 Task: Add an event with the title Second Training Session: Change Management, date '2023/11/25', time 7:50 AM to 9:50 AMand add a description: Throughout the session, we will encourage collaboration, provide inspiration through real-world case studies, and leverage emerging technologies as catalysts for change. By synergizing the expertise and perspectives of the participants, we aim to generate a comprehensive range of ideas that can shape the future of sustainable transportation., put the event into Yellow category . Add location for the event as: 456 Juan-les-Pins, France, logged in from the account softage.7@softage.netand send the event invitation to softage.5@softage.net and softage.6@softage.net. Set a reminder for the event 1 hour before
Action: Mouse moved to (95, 110)
Screenshot: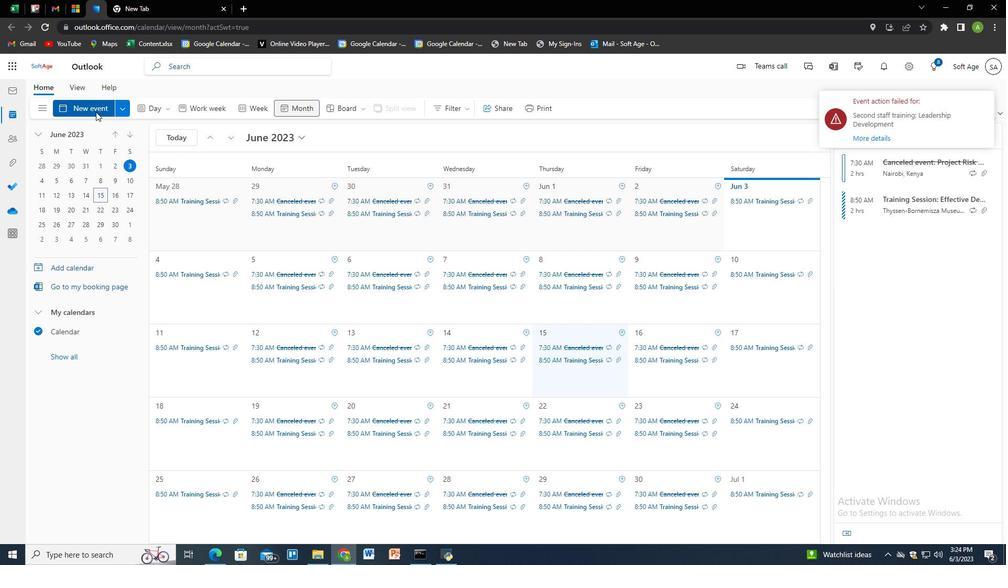 
Action: Mouse pressed left at (95, 110)
Screenshot: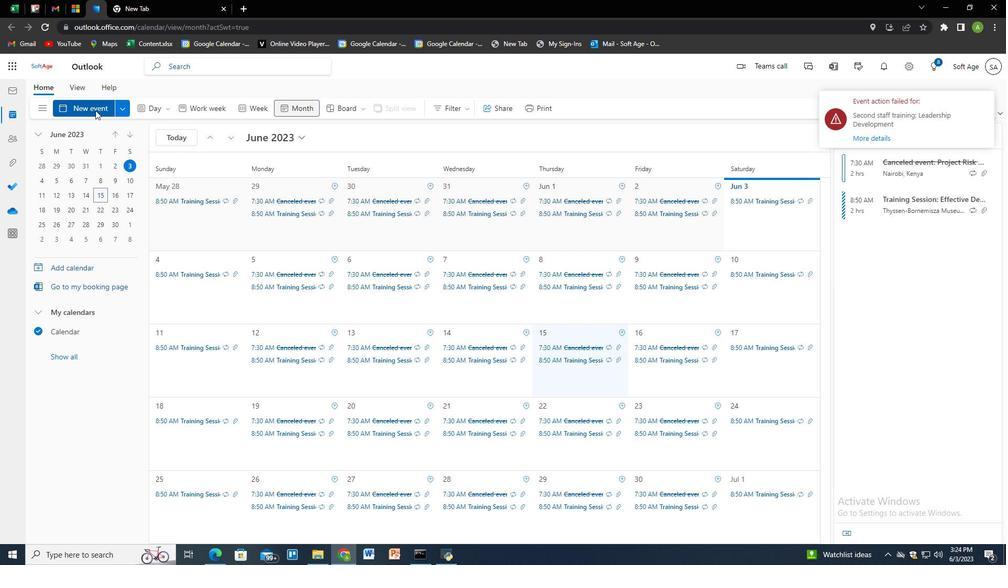 
Action: Mouse moved to (348, 173)
Screenshot: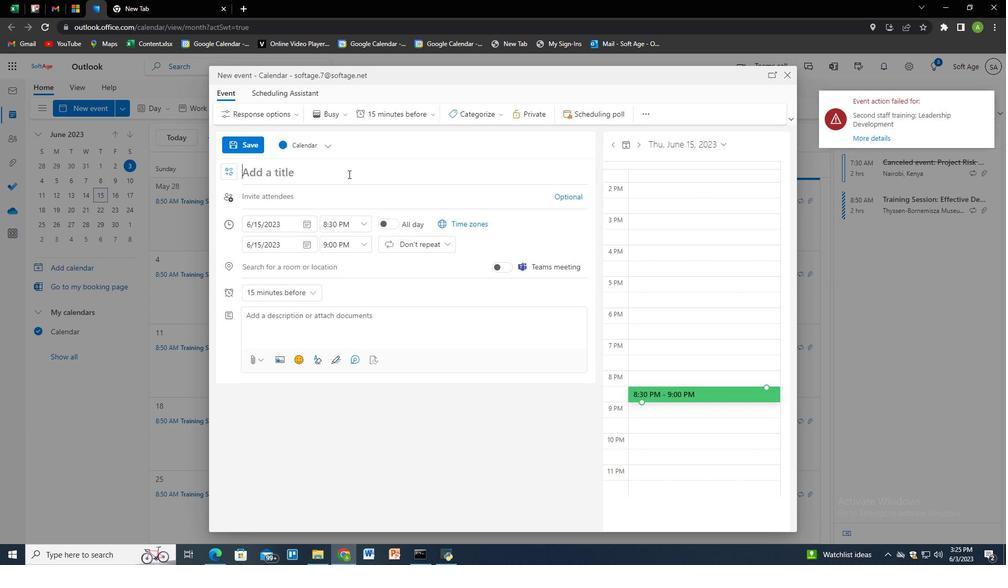 
Action: Mouse pressed left at (348, 173)
Screenshot: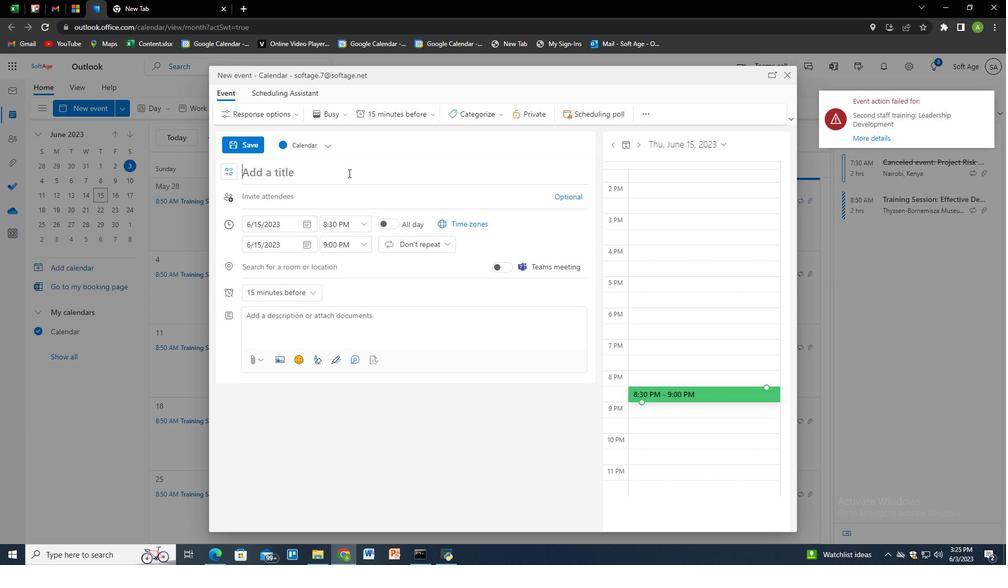 
Action: Key pressed <Key.shift>Second<Key.space><Key.shift>Training<Key.space><Key.shift>Session<Key.shift><Key.shift>:<Key.space><Key.shift>Change<Key.space><Key.shift>Mange<Key.backspace><Key.backspace>agemetn<Key.backspace><Key.backspace>nt<Key.tab><Key.tab><Key.tab>
Screenshot: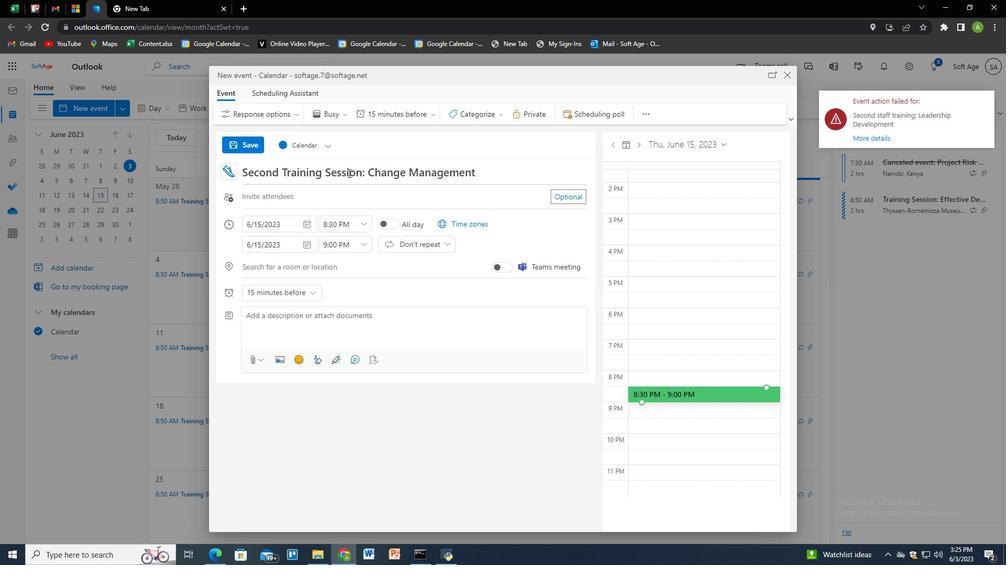 
Action: Mouse moved to (308, 223)
Screenshot: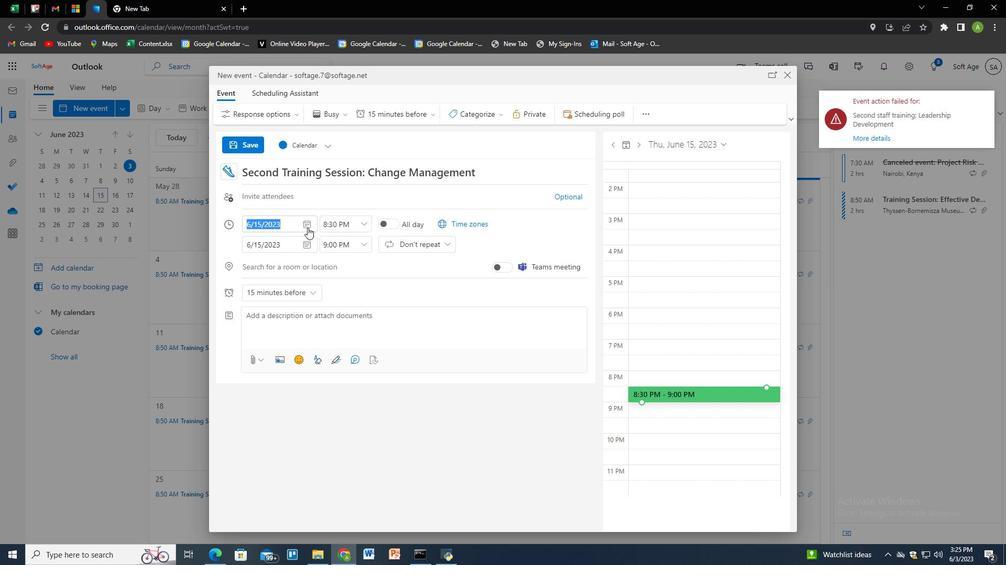 
Action: Mouse pressed left at (308, 223)
Screenshot: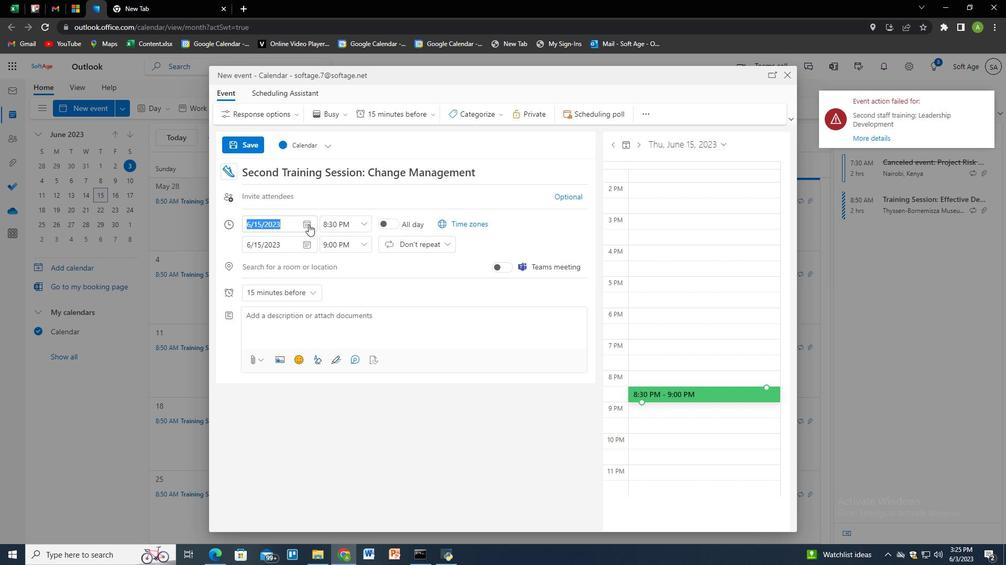 
Action: Mouse moved to (344, 247)
Screenshot: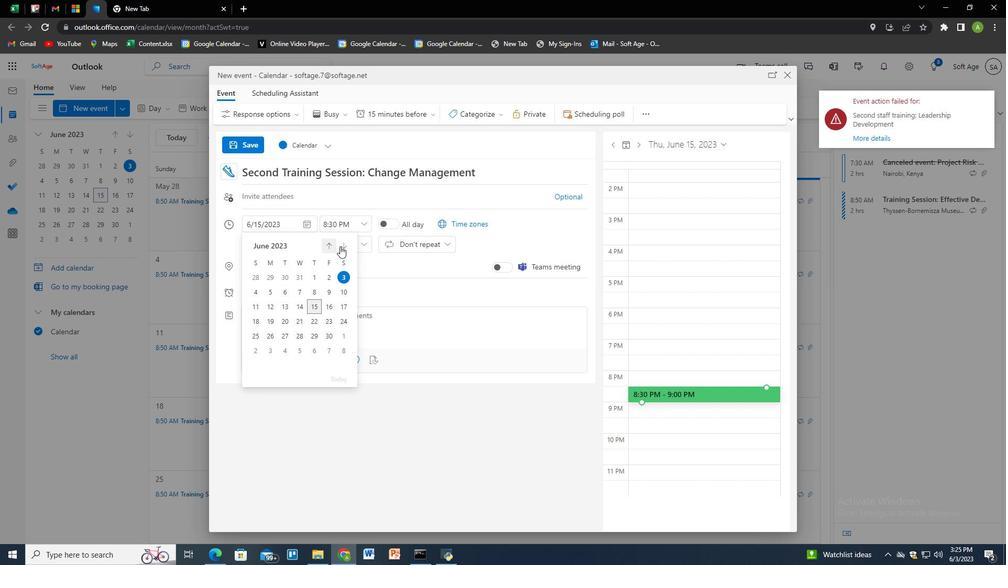 
Action: Mouse pressed left at (344, 247)
Screenshot: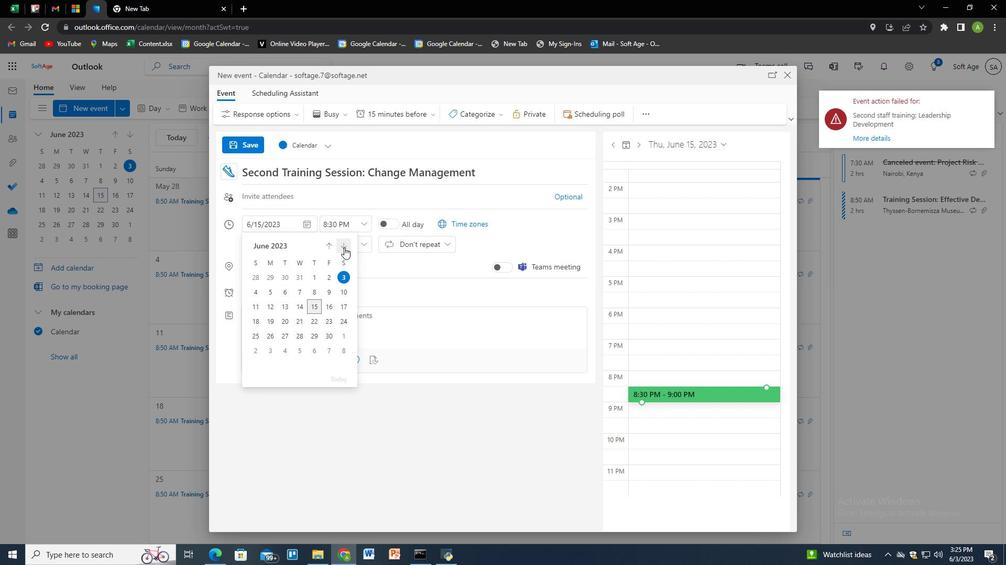 
Action: Mouse pressed left at (344, 247)
Screenshot: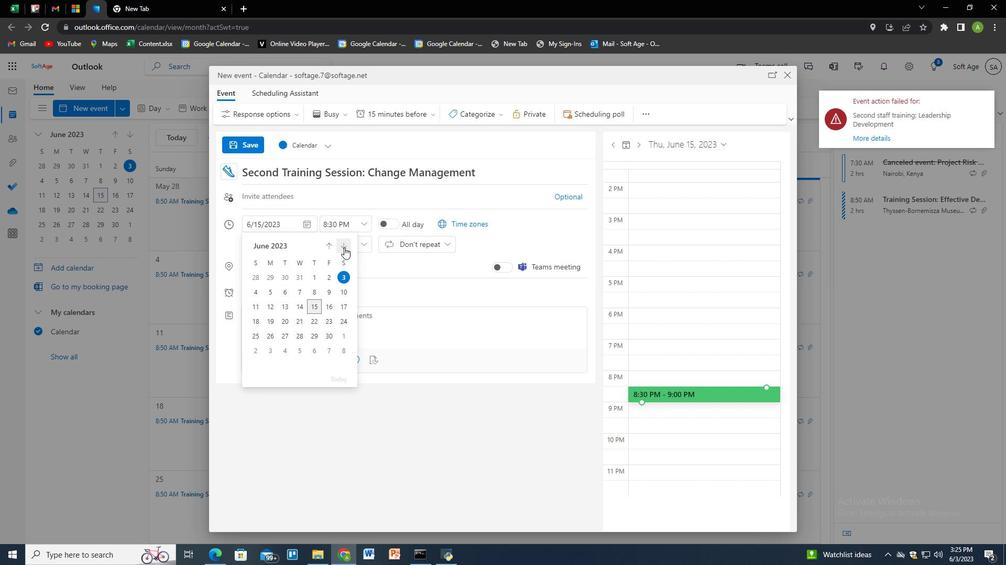
Action: Mouse pressed left at (344, 247)
Screenshot: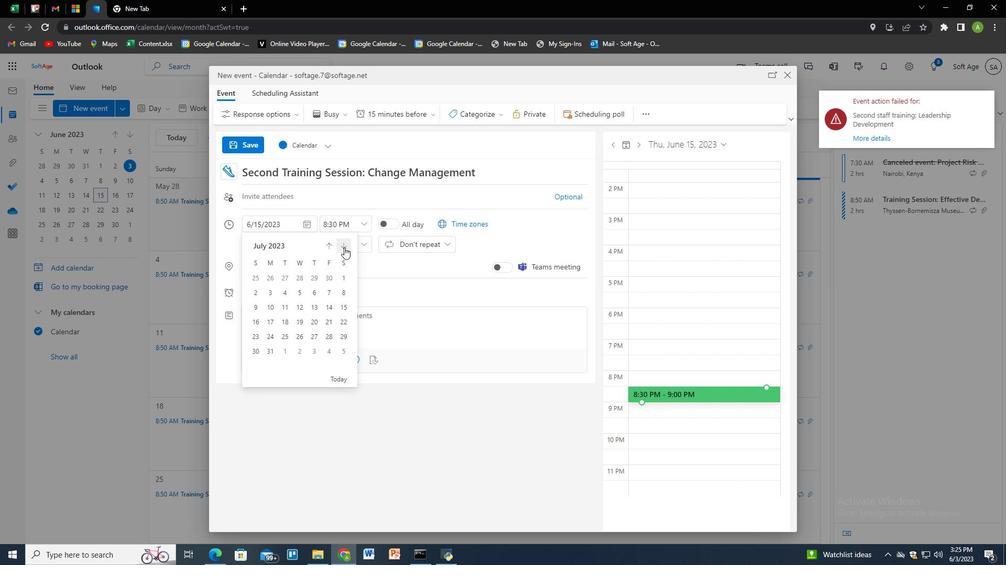 
Action: Mouse pressed left at (344, 247)
Screenshot: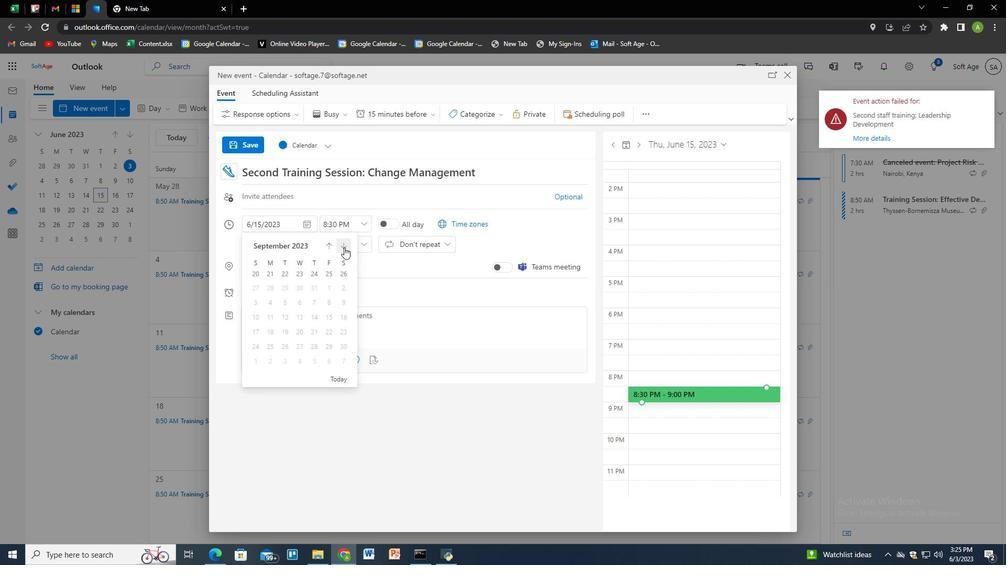 
Action: Mouse pressed left at (344, 247)
Screenshot: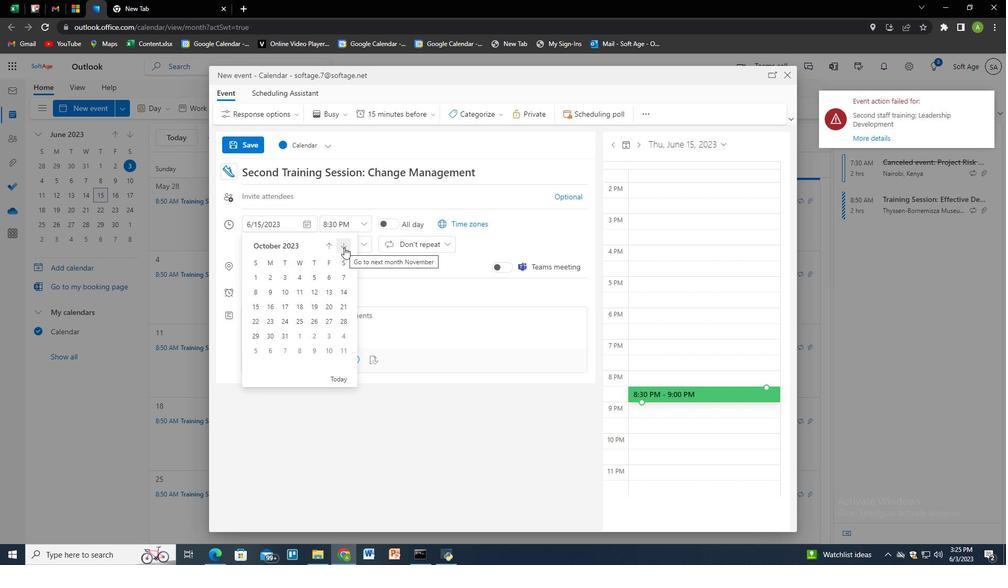 
Action: Mouse moved to (340, 323)
Screenshot: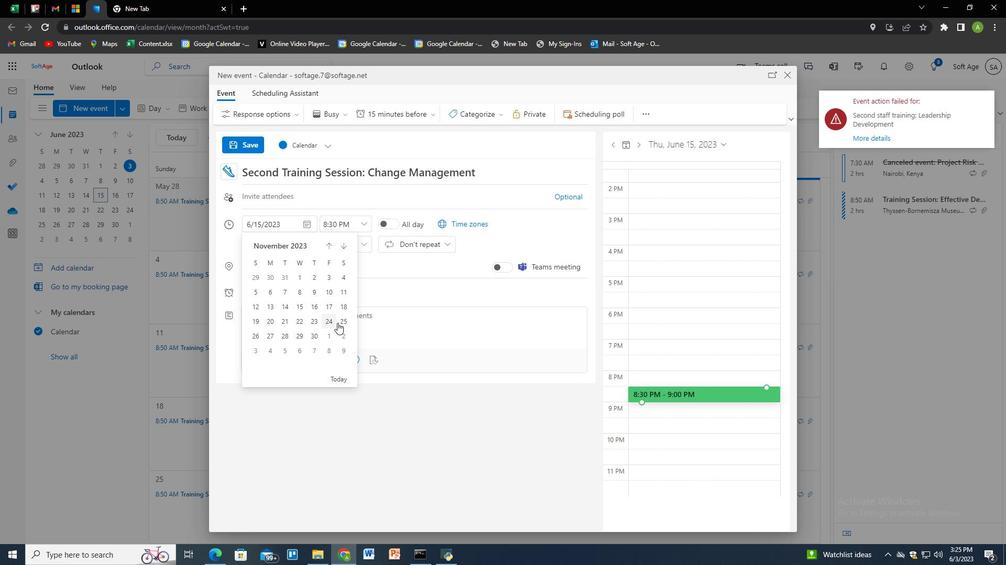 
Action: Mouse pressed left at (340, 323)
Screenshot: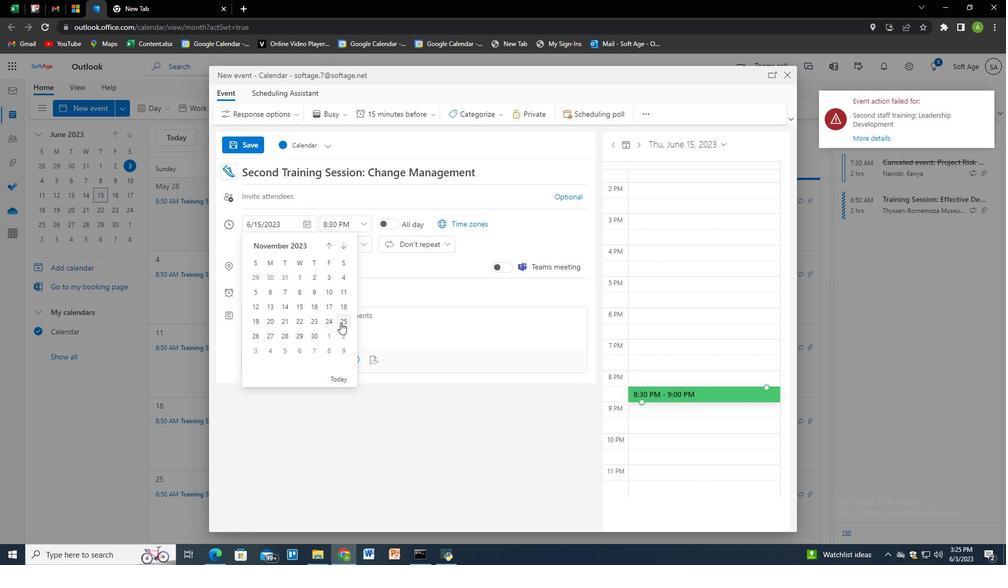 
Action: Mouse moved to (339, 223)
Screenshot: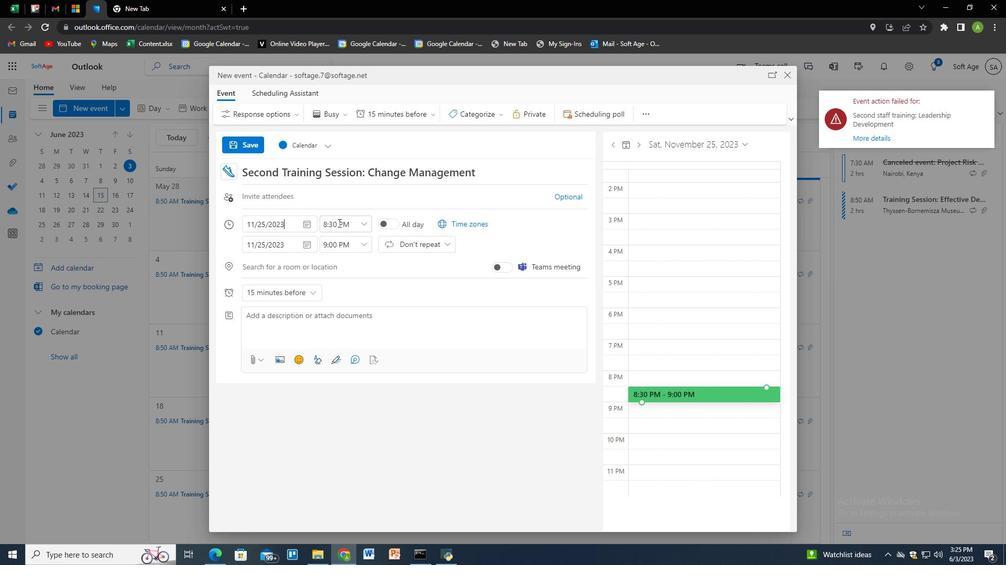 
Action: Mouse pressed left at (339, 223)
Screenshot: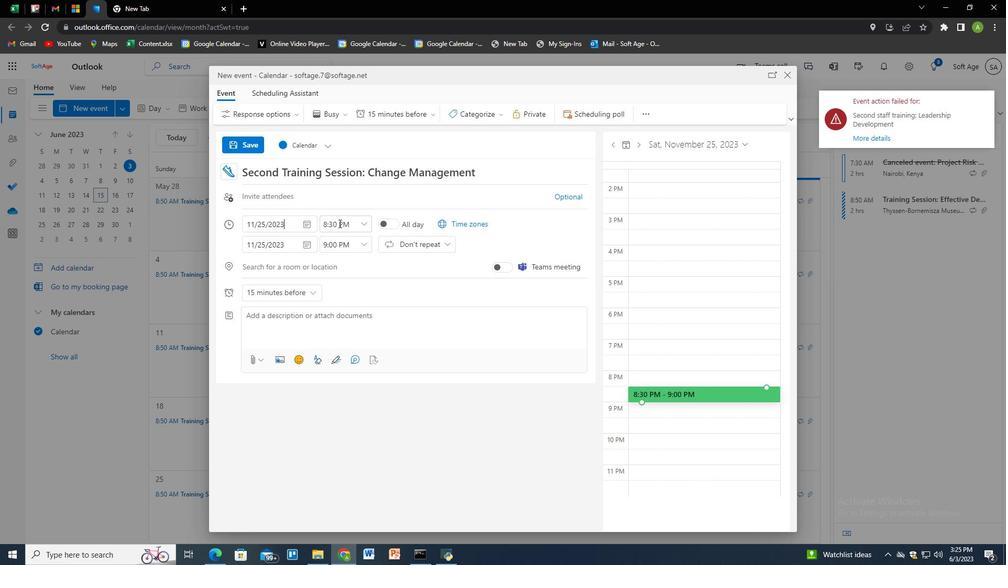 
Action: Mouse pressed left at (339, 223)
Screenshot: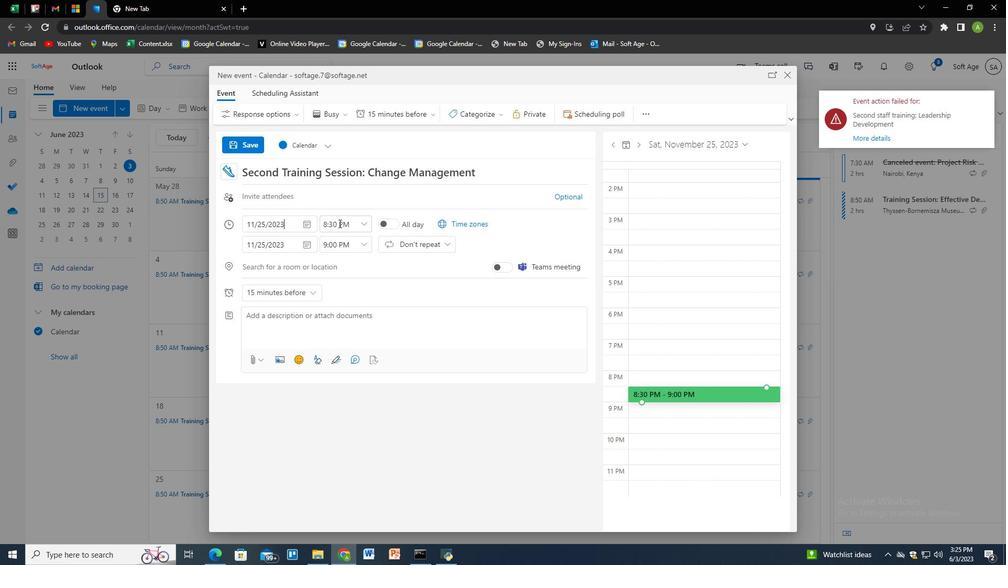 
Action: Key pressed 7<Key.shift_r><Key.shift_r><Key.shift_r>:50<Key.space><Key.shift>AM<Key.tab><Key.tab>9<Key.shift_r>:50<Key.space><Key.shift>AM<Key.shift>M<Key.tab><Key.tab><Key.tab><Key.tab><Key.tab><Key.tab><Key.tab><Key.shift>Throughout<Key.space>the<Key.space>session,<Key.space>we<Key.space>will<Key.space>encourage<Key.space>collaboration,<Key.space>provide<Key.space>inspiration<Key.space>through<Key.space>real-world<Key.space>case<Key.space>studies<Key.space><Key.backspace>,<Key.space>and<Key.space>leverage<Key.space>emerging<Key.space>techni<Key.backspace>oligies<Key.space>as<Key.space><Key.backspace><Key.backspace><Key.backspace><Key.backspace><Key.backspace><Key.backspace><Key.backspace><Key.backspace><Key.backspace>ogies<Key.space>as<Key.space>catalysts<Key.space>for<Key.space>change.<Key.space><Key.shift>By<Key.space>synerizing<Key.space>the<Key.space><Key.backspace><Key.backspace><Key.backspace><Key.backspace><Key.backspace><Key.backspace><Key.backspace><Key.backspace><Key.backspace><Key.backspace><Key.backspace><Key.backspace>ergizing<Key.space>the<Key.space>expertise<Key.space>and<Key.space>perspective<Key.space>t<Key.backspace>of<Key.space>the<Key.space>participants,<Key.space>we<Key.space>aim<Key.space>to<Key.space>gr<Key.backspace>enerate<Key.space>a<Key.space>comprehenc<Key.backspace>sive<Key.space>f<Key.backspace>range<Key.space>of<Key.space>ideas<Key.space>that<Key.space>can<Key.space>shape<Key.space>the<Key.space>future<Key.space>of<Key.space>sustainable<Key.space>transporation<Key.backspace><Key.backspace><Key.backspace><Key.backspace>t<Key.backspace><Key.backspace><Key.backspace>rtation.
Screenshot: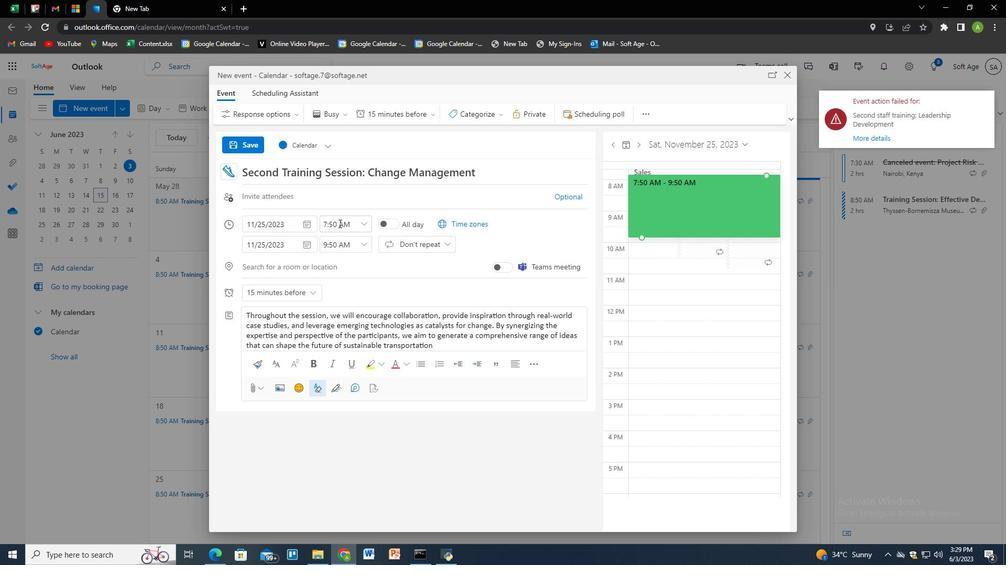 
Action: Mouse moved to (482, 116)
Screenshot: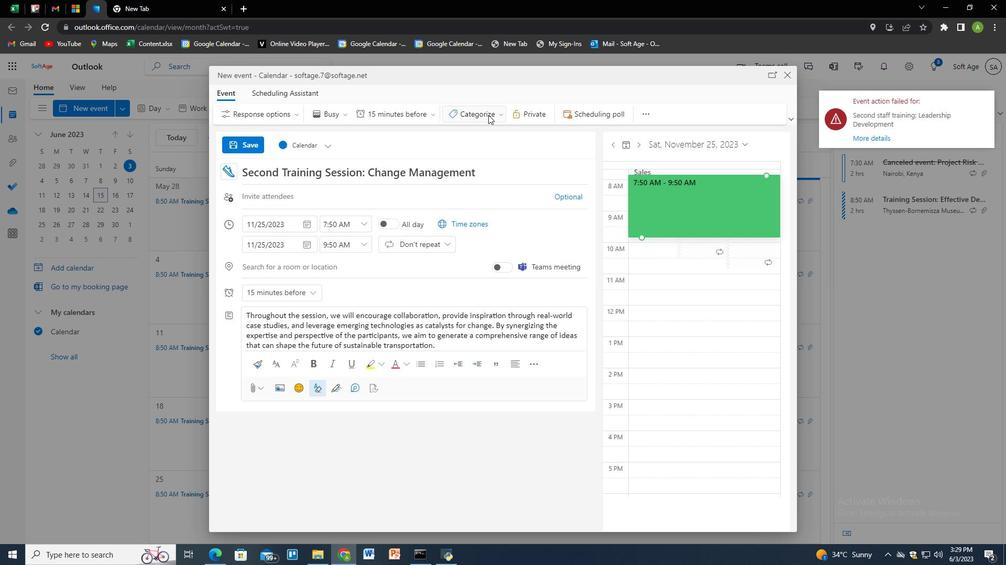 
Action: Mouse pressed left at (482, 116)
Screenshot: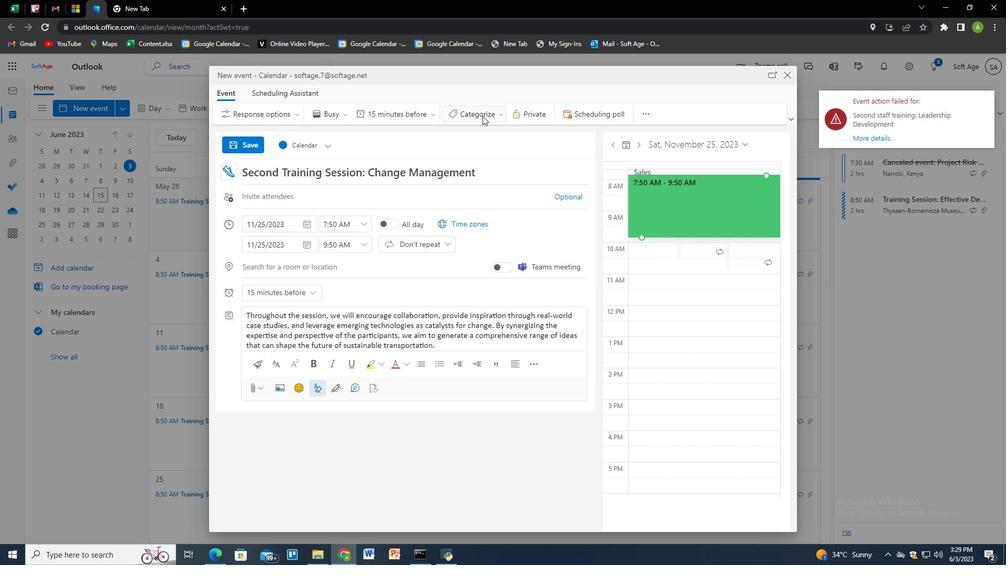 
Action: Mouse moved to (488, 211)
Screenshot: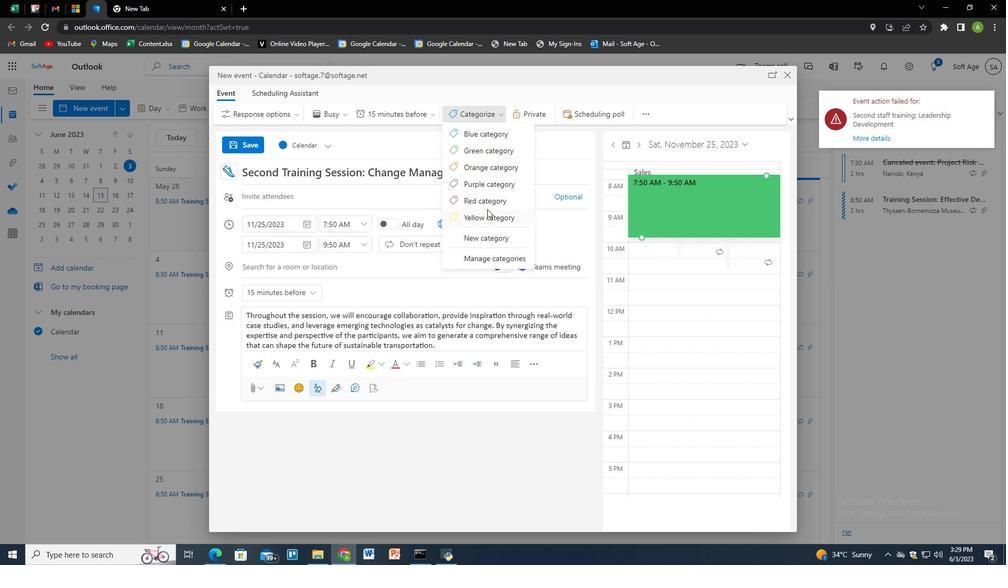 
Action: Mouse pressed left at (488, 211)
Screenshot: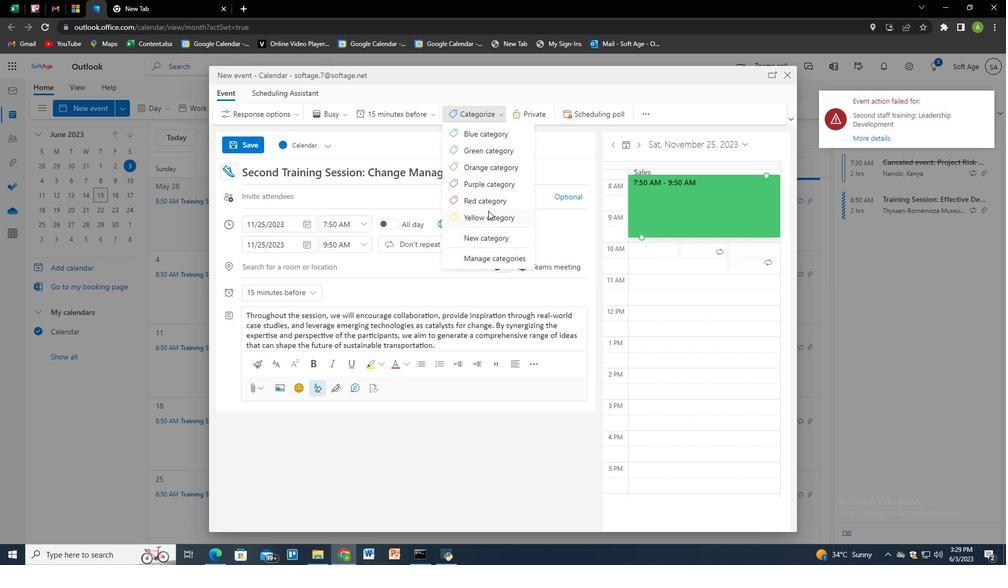 
Action: Mouse moved to (303, 264)
Screenshot: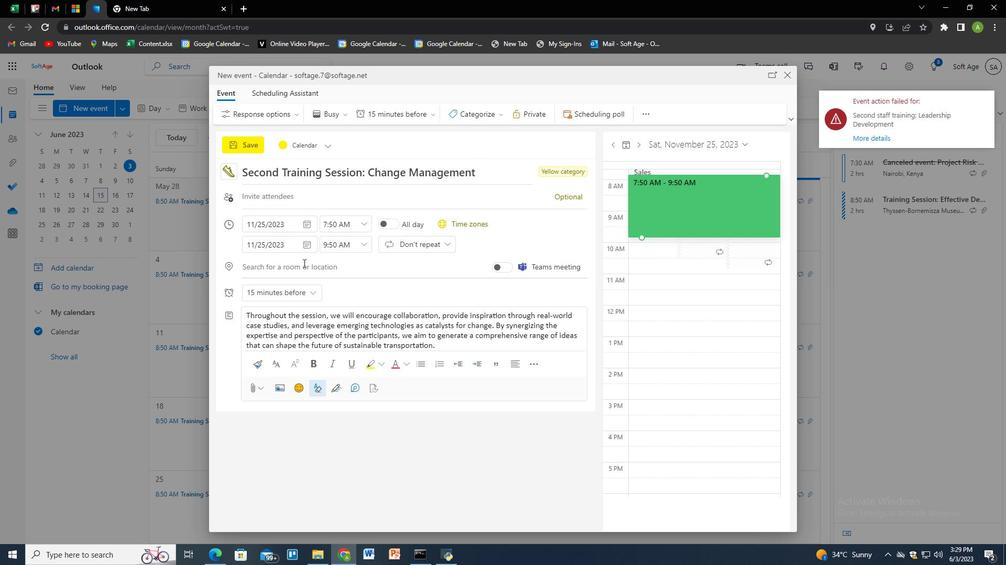 
Action: Mouse pressed left at (303, 264)
Screenshot: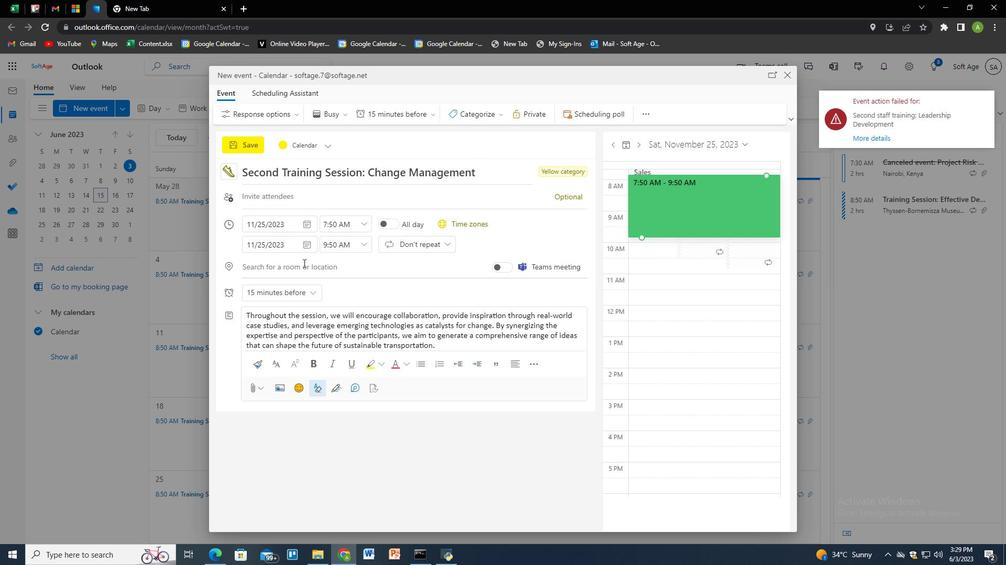 
Action: Key pressed 456<Key.space><Key.shift>Juan-<Key.shift>Les<Key.backspace><Key.backspace><Key.backspace>ies<Key.backspace><Key.backspace><Key.backspace><Key.shift>Ies-<Key.shift>Pins<Key.down><Key.enter>
Screenshot: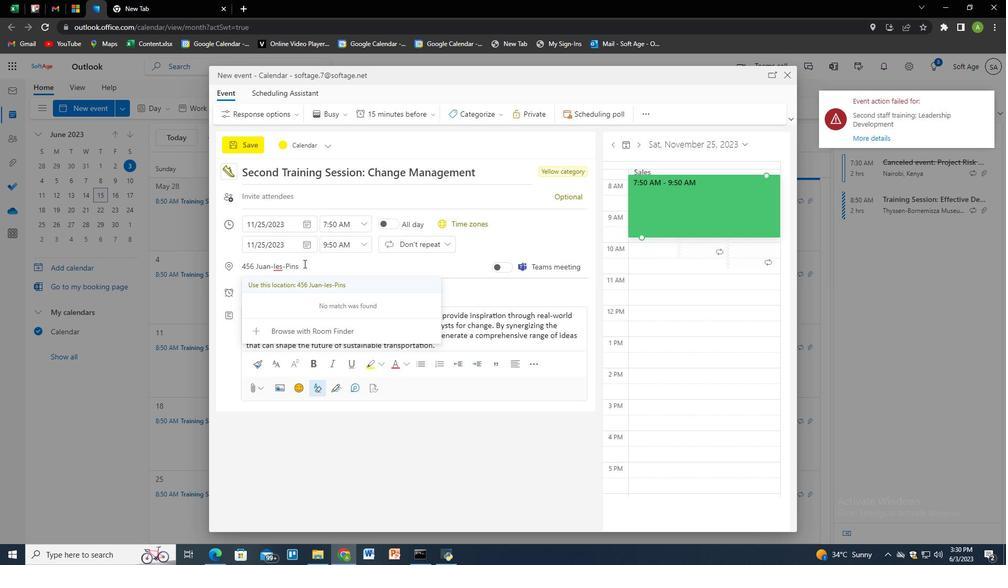 
Action: Mouse moved to (366, 266)
Screenshot: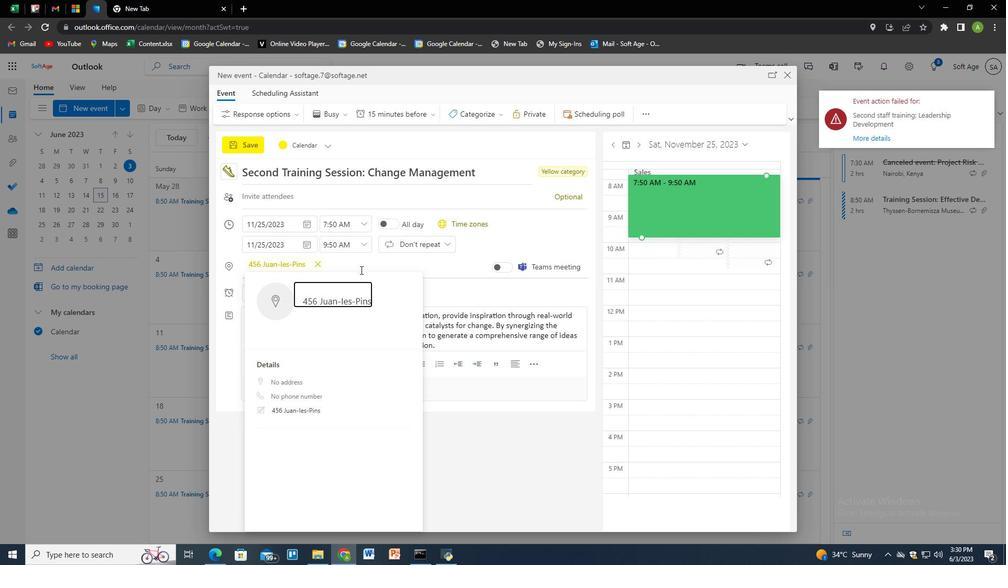 
Action: Mouse pressed left at (366, 266)
Screenshot: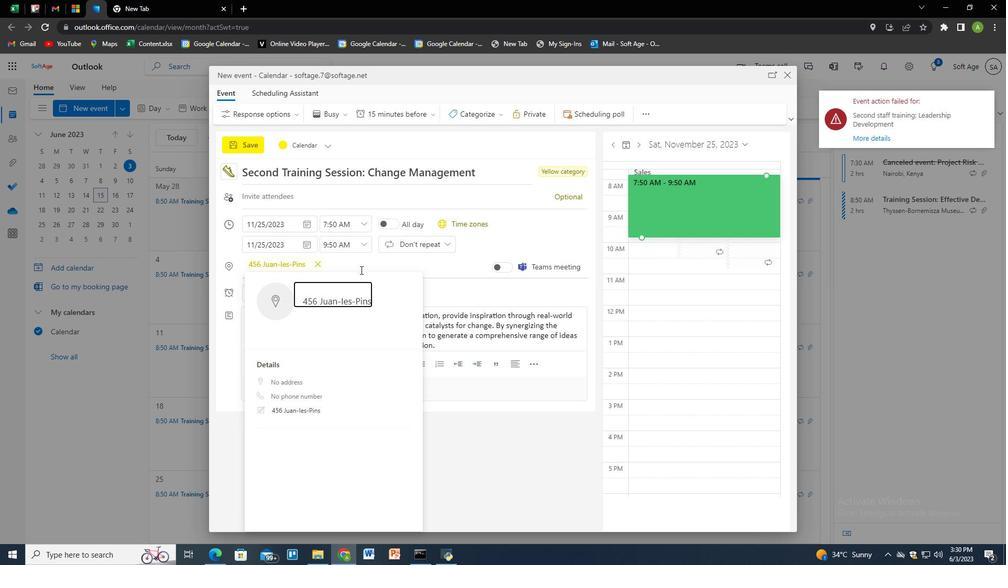
Action: Mouse moved to (381, 256)
Screenshot: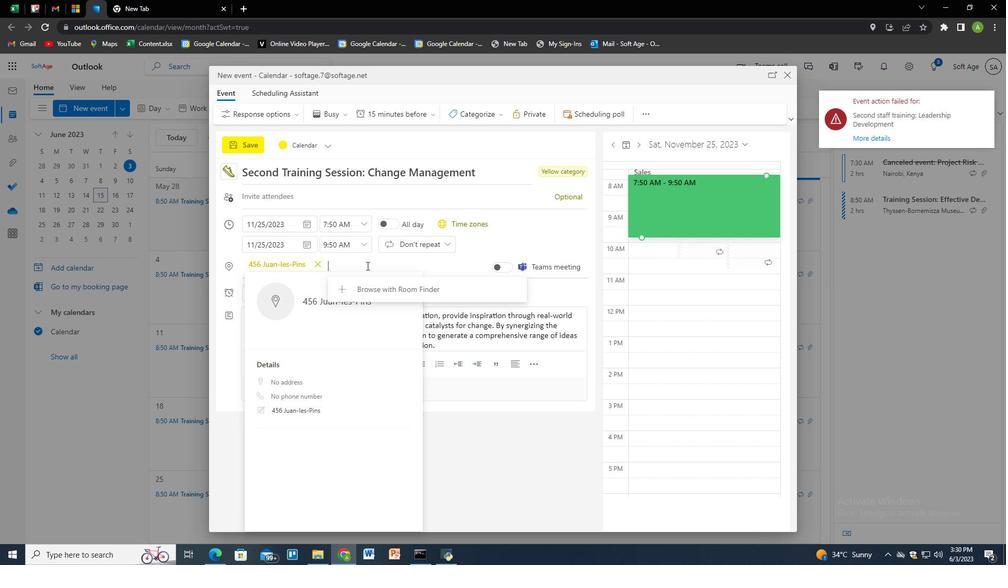 
Action: Mouse pressed left at (381, 256)
Screenshot: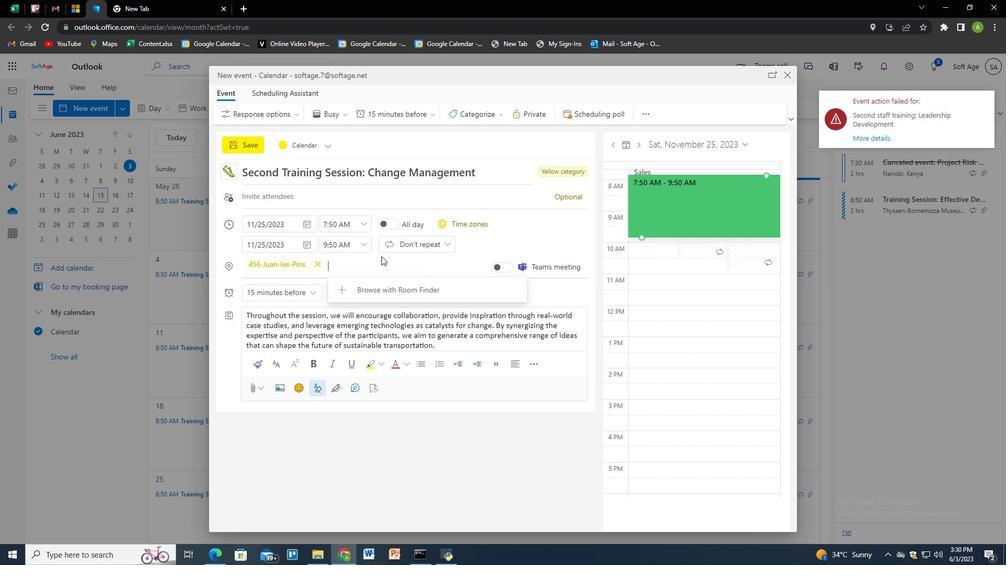 
Action: Mouse moved to (334, 200)
Screenshot: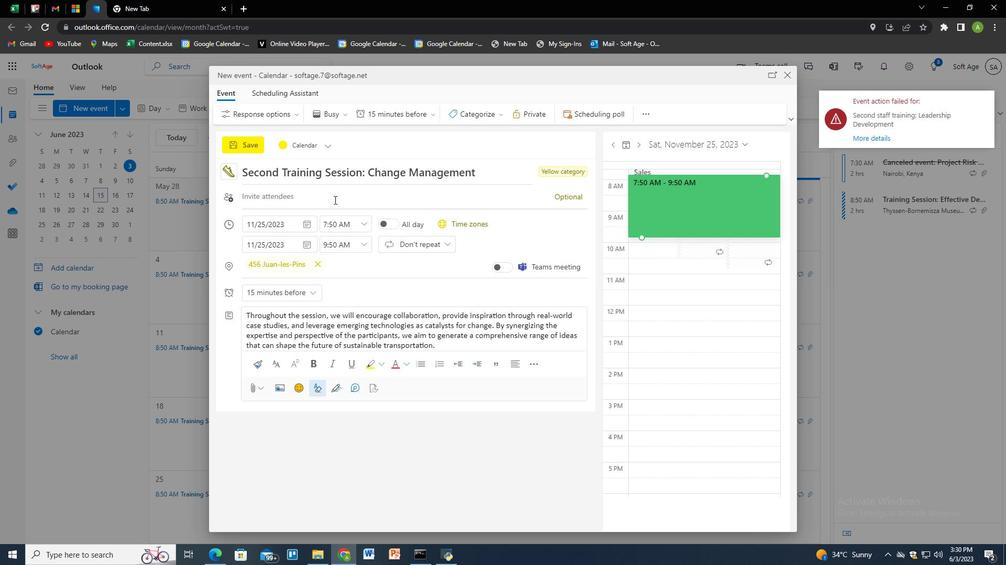 
Action: Mouse pressed left at (334, 200)
Screenshot: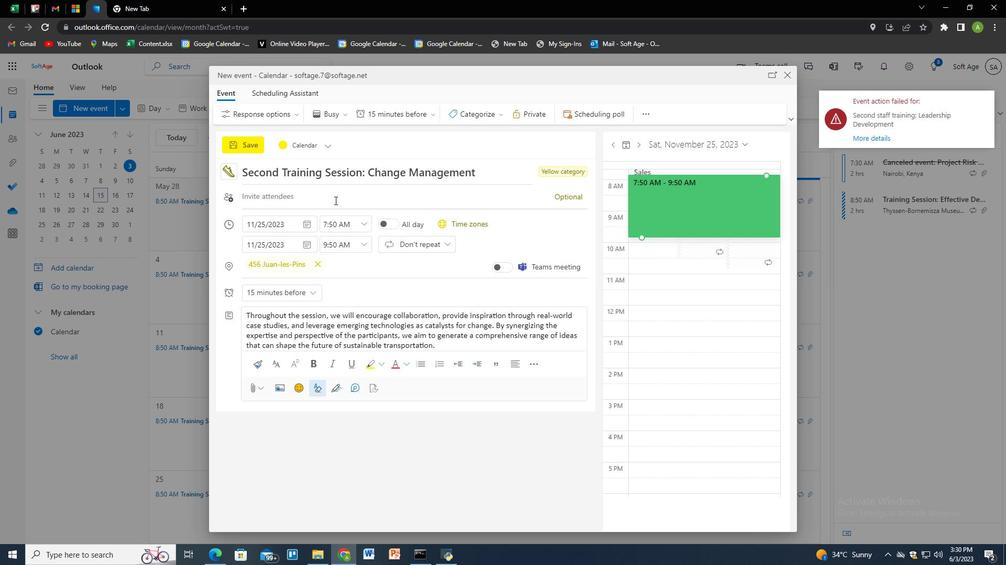 
Action: Key pressed softage.5<Key.shift>@softag.net<Key.enter><Key.backspace>softage.5<Key.shift>@softage.net<Key.enter>softage.6<Key.shift>@softage.net<Key.enter>
Screenshot: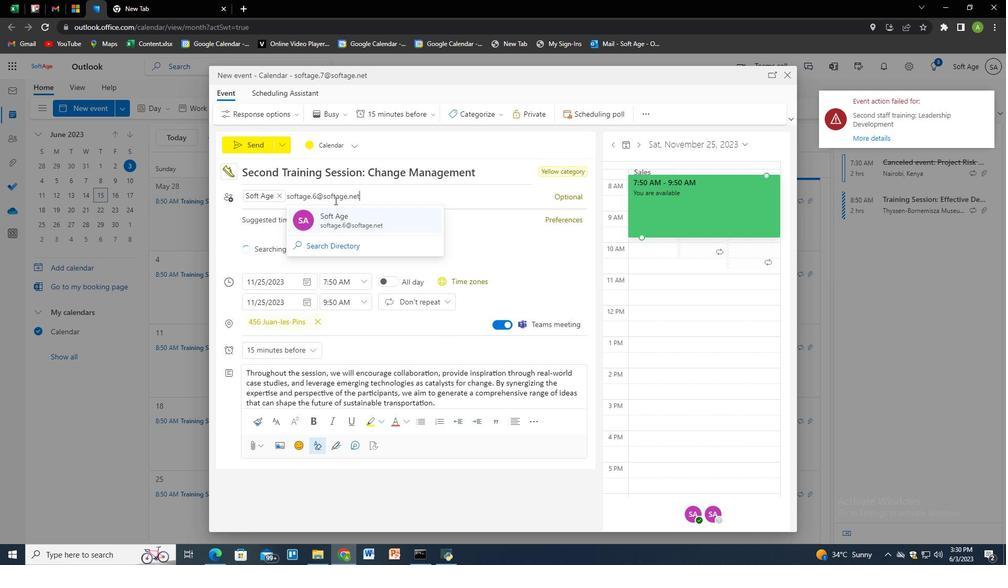 
Action: Mouse moved to (415, 114)
Screenshot: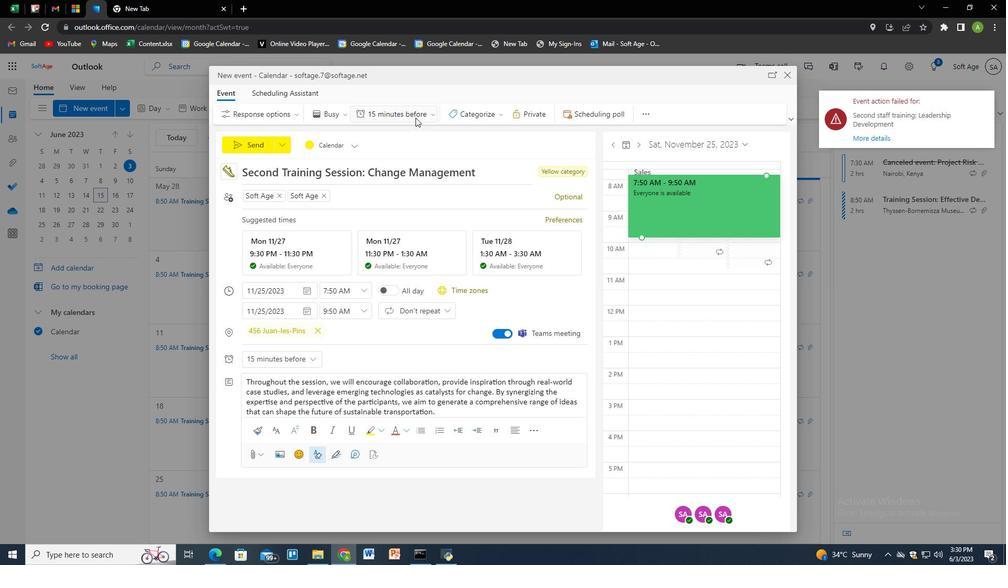 
Action: Mouse pressed left at (415, 114)
Screenshot: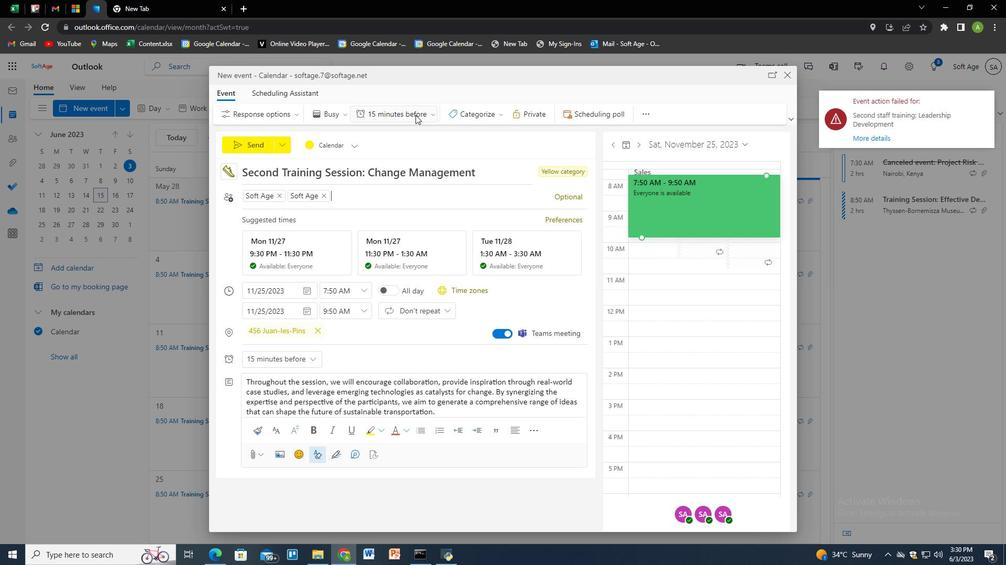 
Action: Mouse moved to (392, 226)
Screenshot: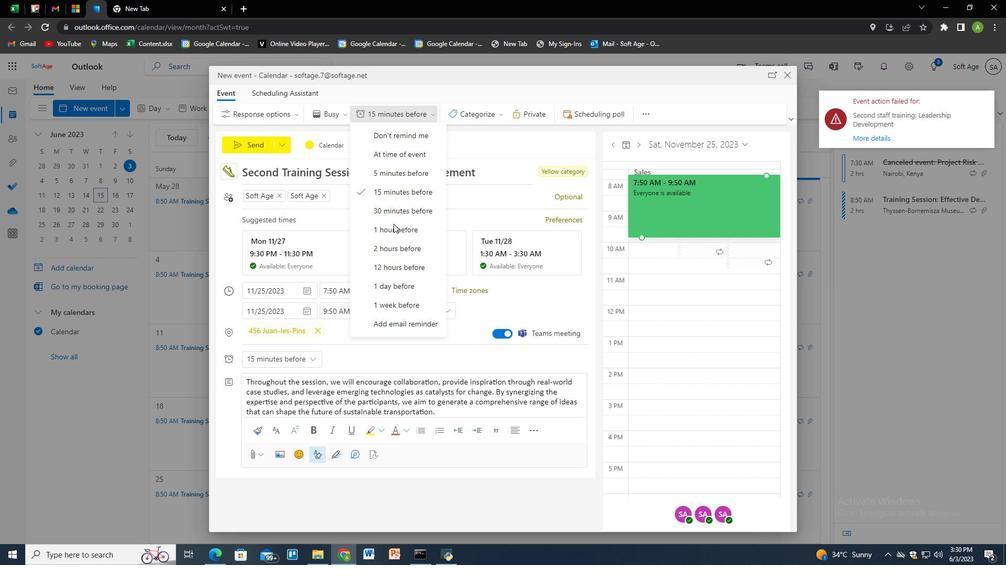 
Action: Mouse pressed left at (392, 226)
Screenshot: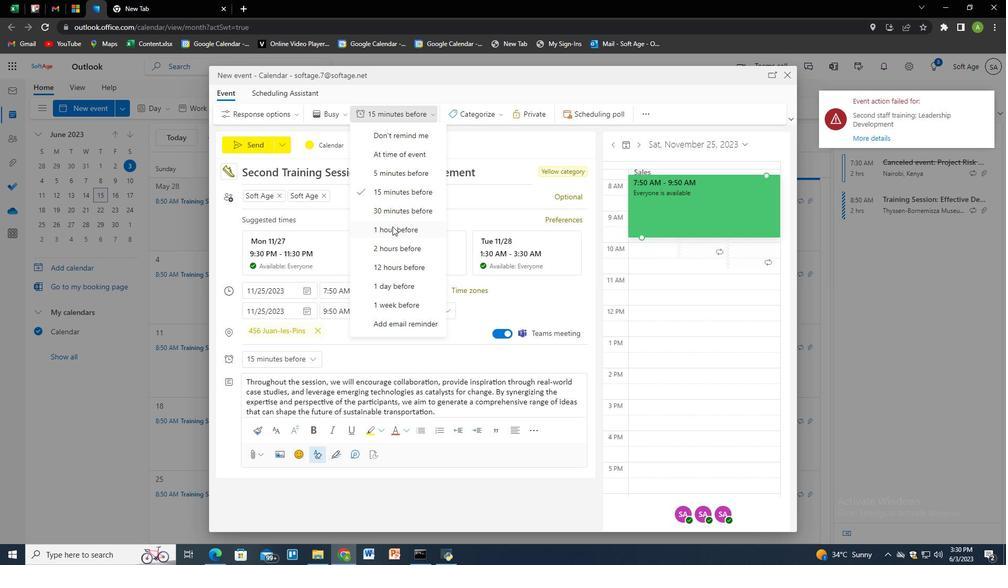 
Action: Mouse moved to (256, 144)
Screenshot: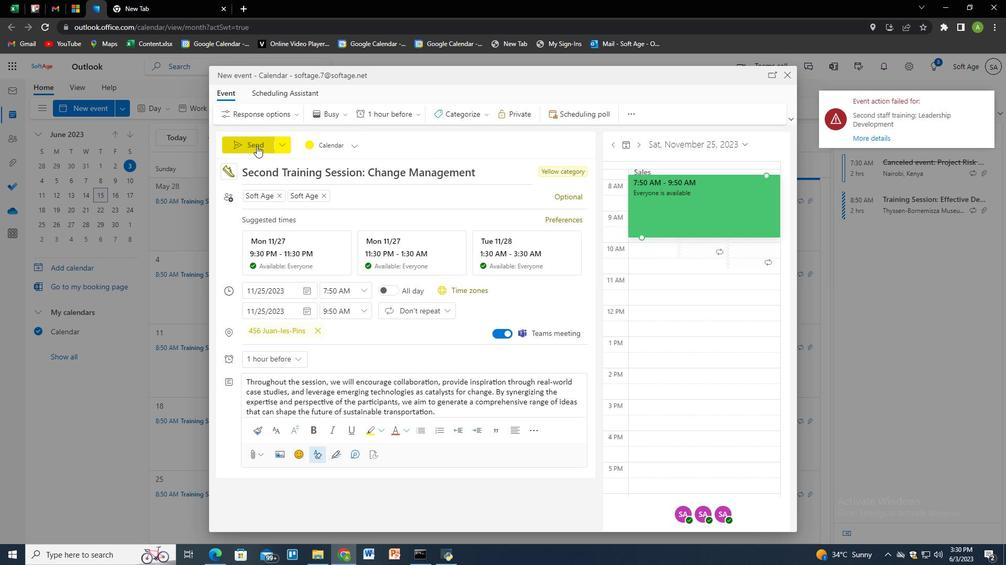 
Action: Mouse pressed left at (256, 144)
Screenshot: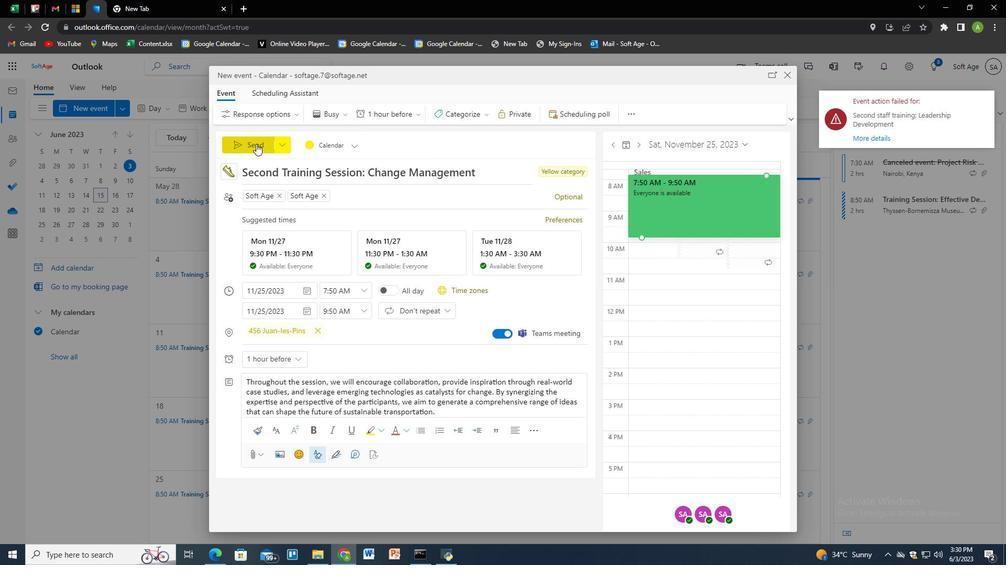 
Action: Mouse moved to (323, 204)
Screenshot: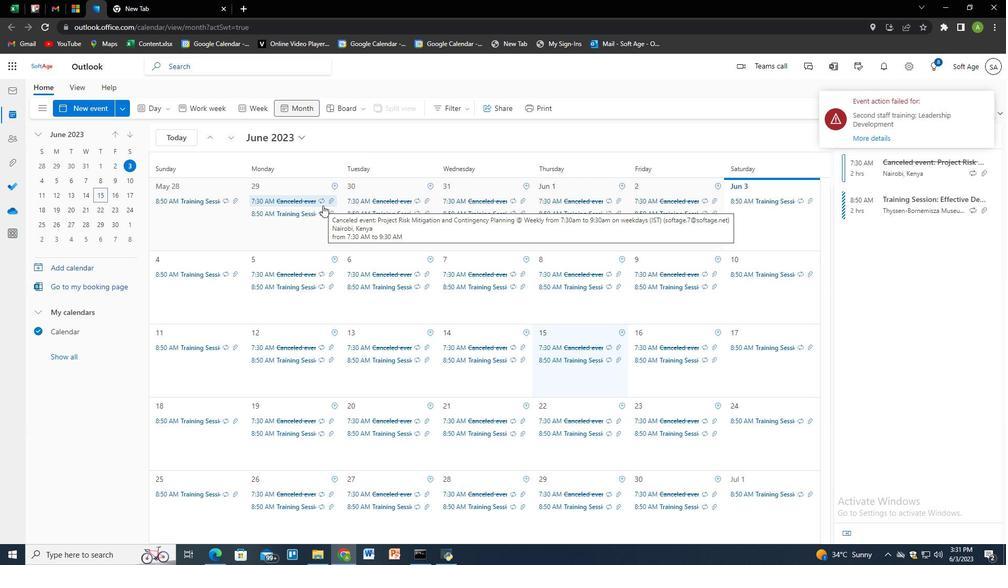 
